 Task: Enable the attenuation for panoramix.
Action: Mouse moved to (136, 27)
Screenshot: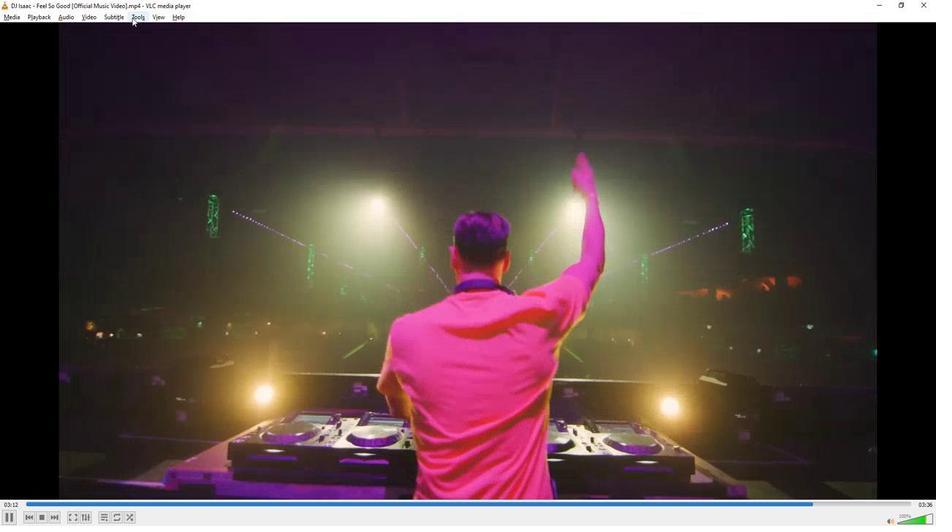 
Action: Mouse pressed left at (136, 27)
Screenshot: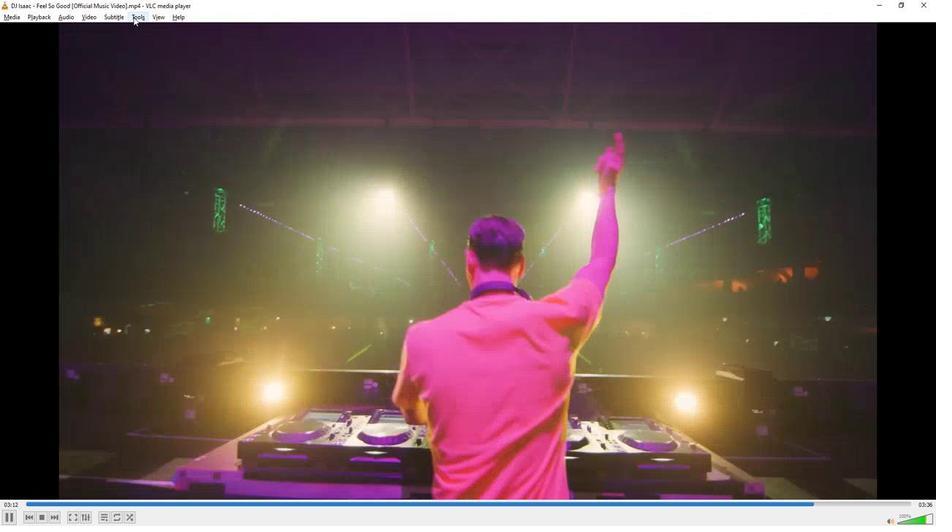 
Action: Mouse moved to (160, 141)
Screenshot: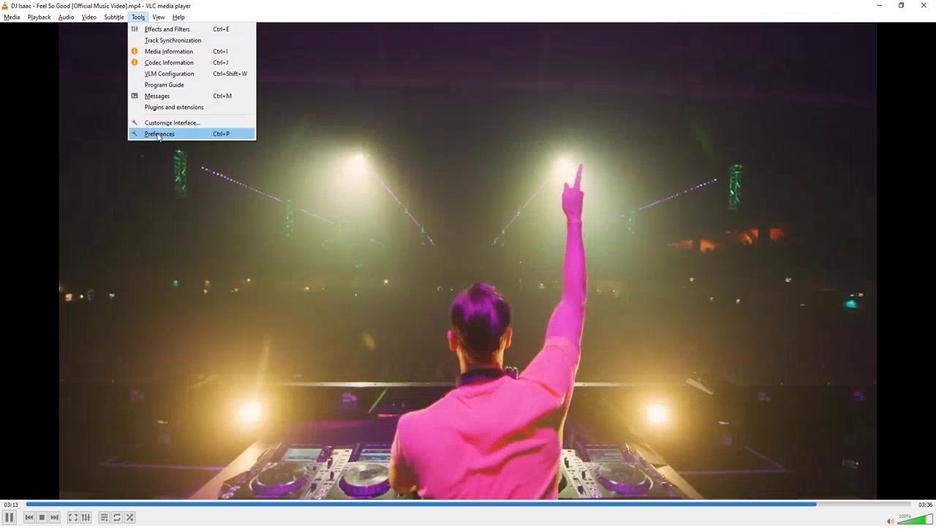 
Action: Mouse pressed left at (160, 141)
Screenshot: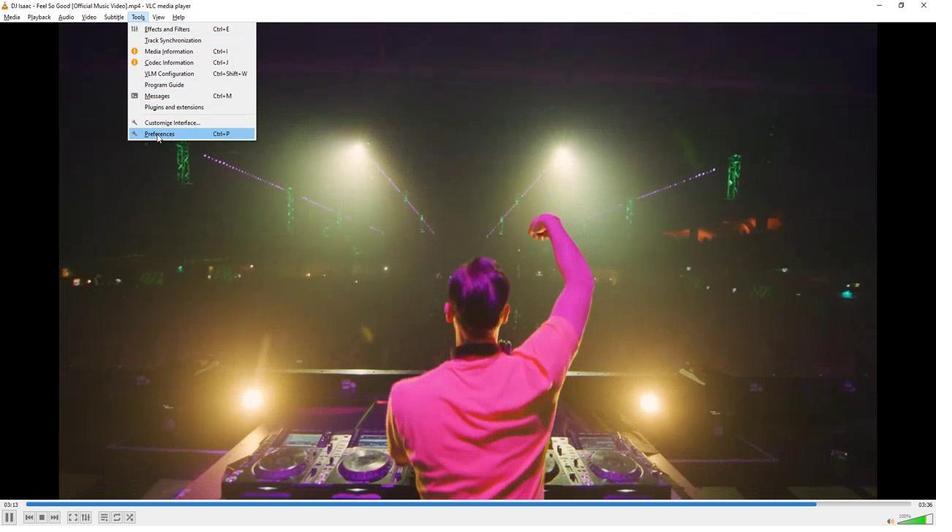 
Action: Mouse moved to (210, 409)
Screenshot: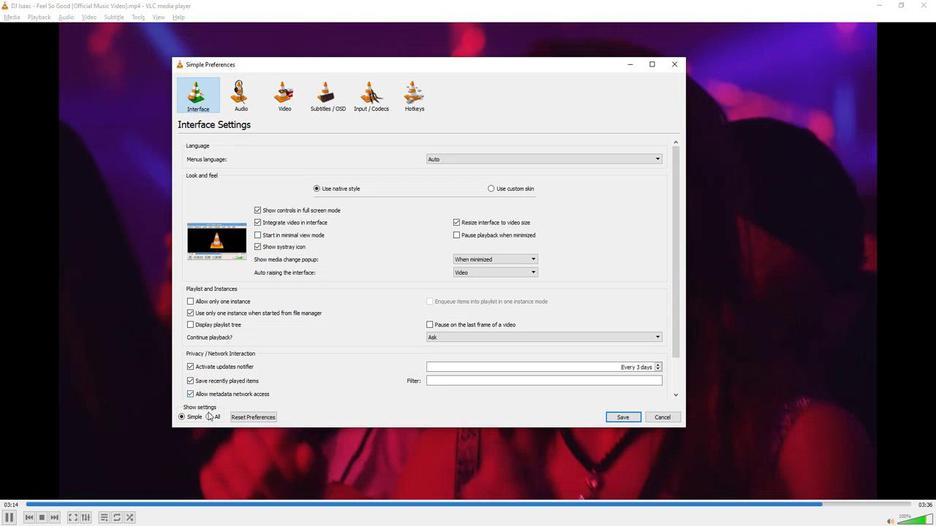 
Action: Mouse pressed left at (210, 409)
Screenshot: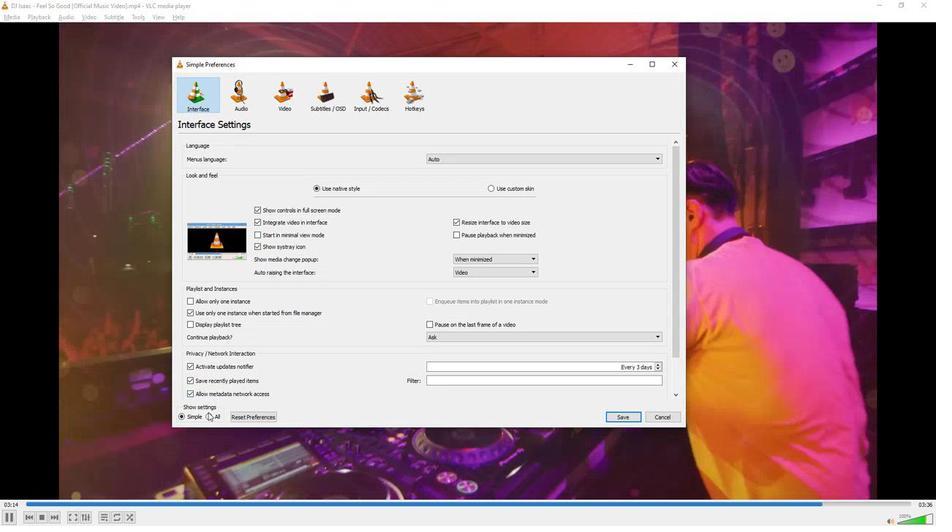 
Action: Mouse moved to (213, 347)
Screenshot: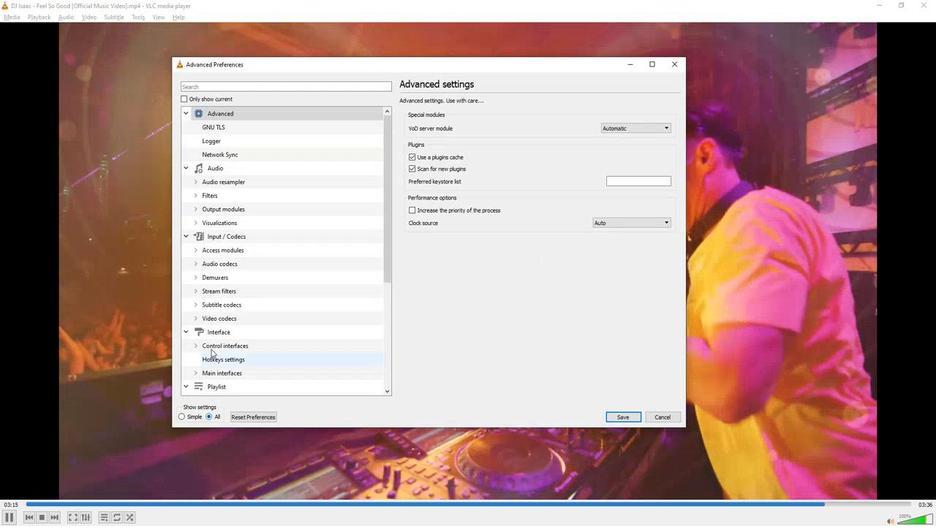 
Action: Mouse scrolled (213, 347) with delta (0, 0)
Screenshot: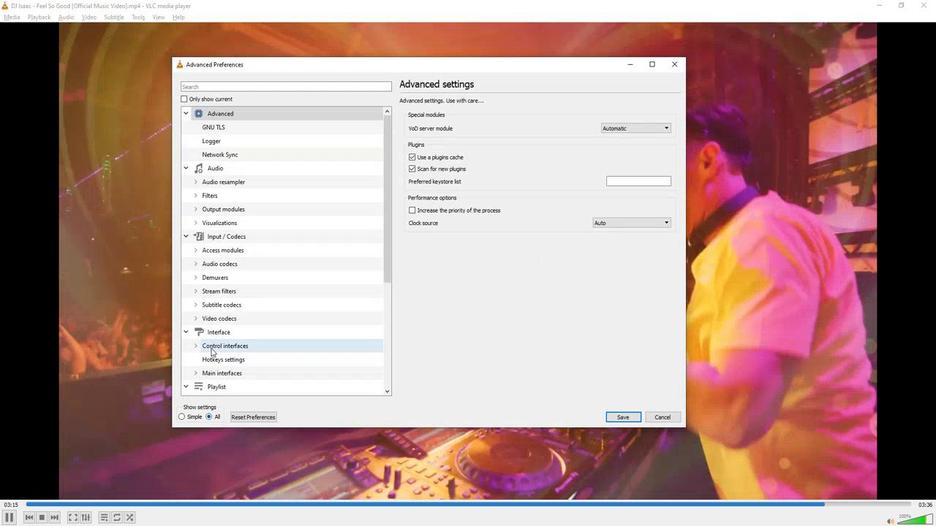 
Action: Mouse scrolled (213, 347) with delta (0, 0)
Screenshot: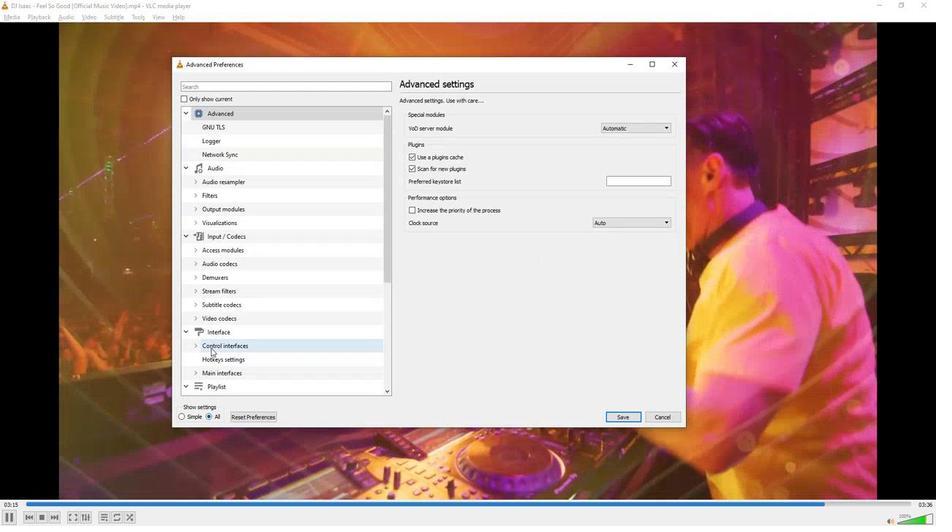
Action: Mouse scrolled (213, 347) with delta (0, 0)
Screenshot: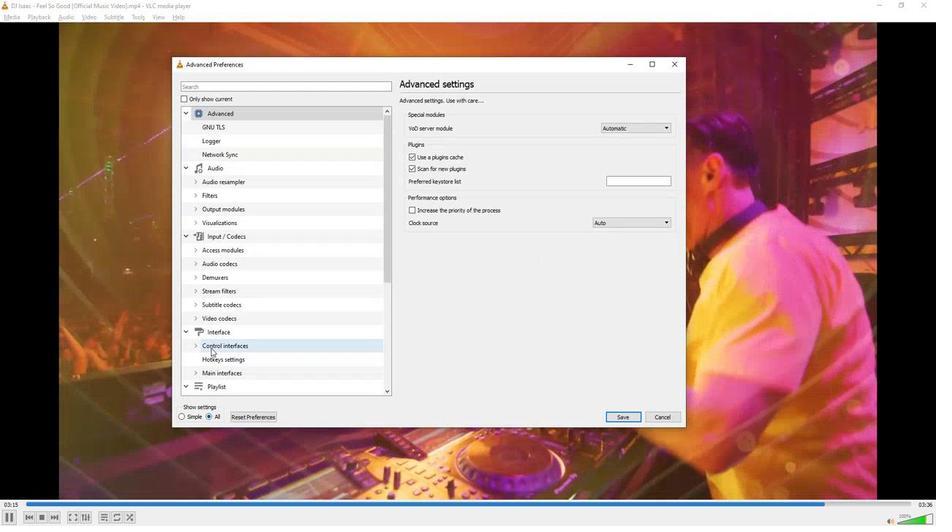 
Action: Mouse scrolled (213, 347) with delta (0, 0)
Screenshot: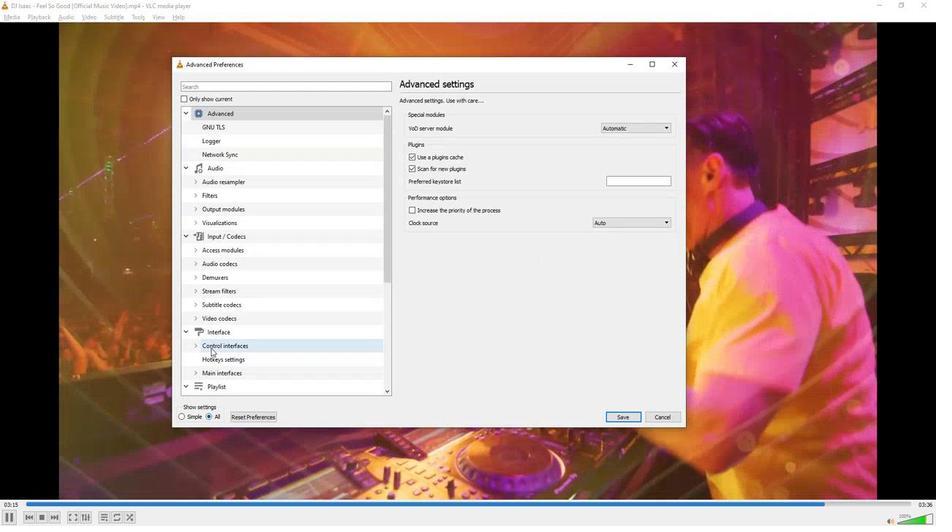 
Action: Mouse scrolled (213, 347) with delta (0, 0)
Screenshot: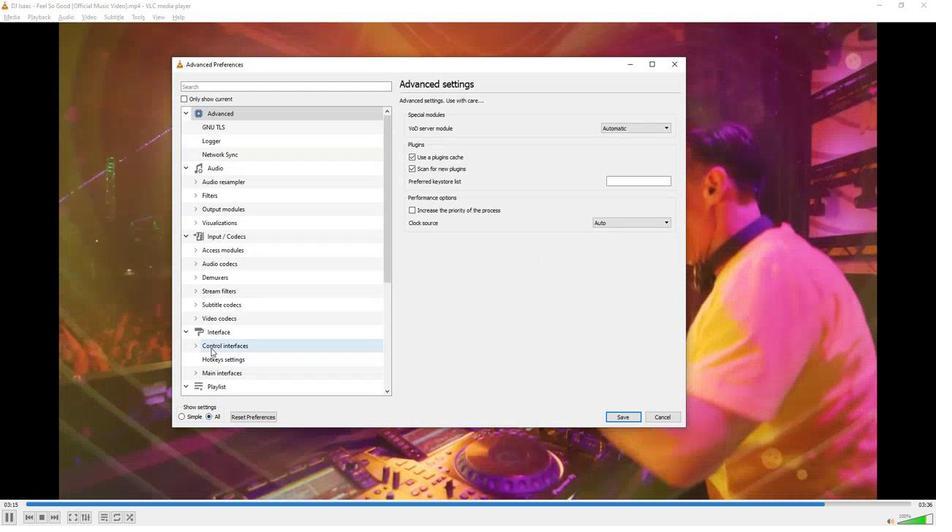 
Action: Mouse scrolled (213, 347) with delta (0, 0)
Screenshot: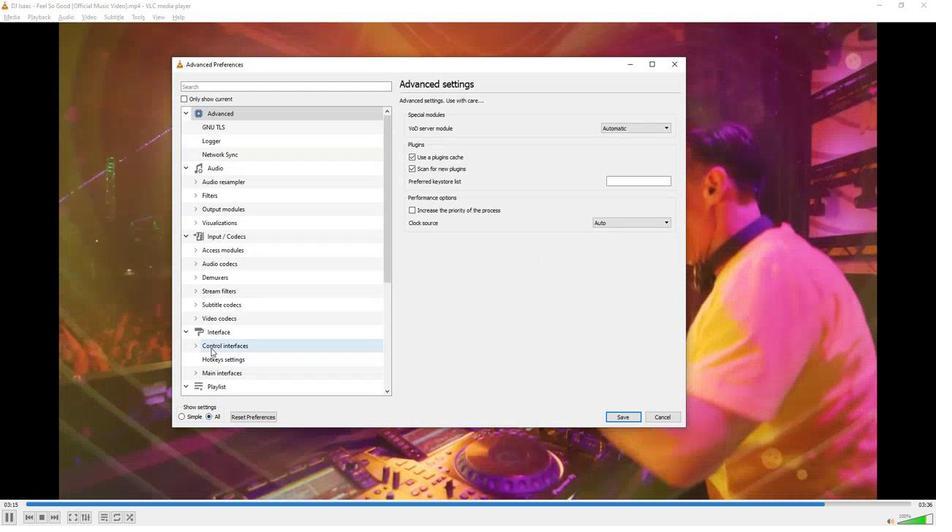 
Action: Mouse scrolled (213, 347) with delta (0, 0)
Screenshot: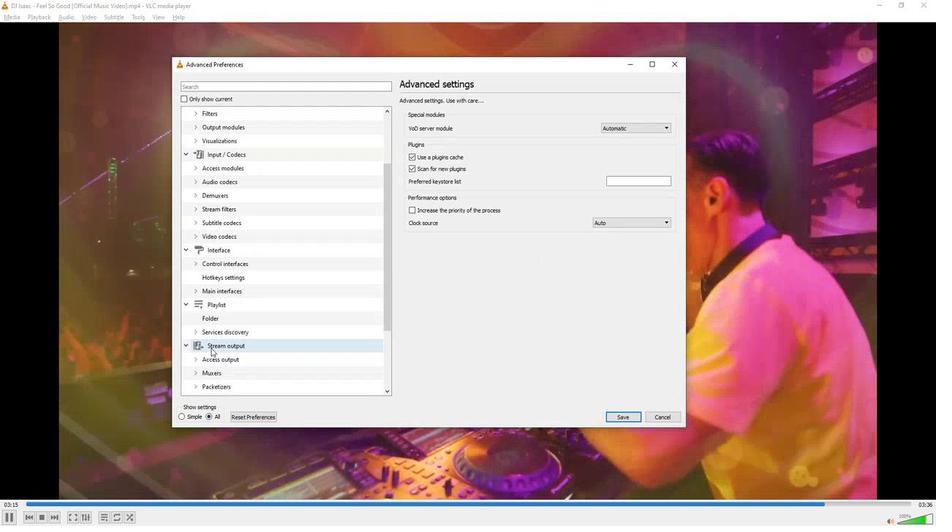 
Action: Mouse scrolled (213, 347) with delta (0, 0)
Screenshot: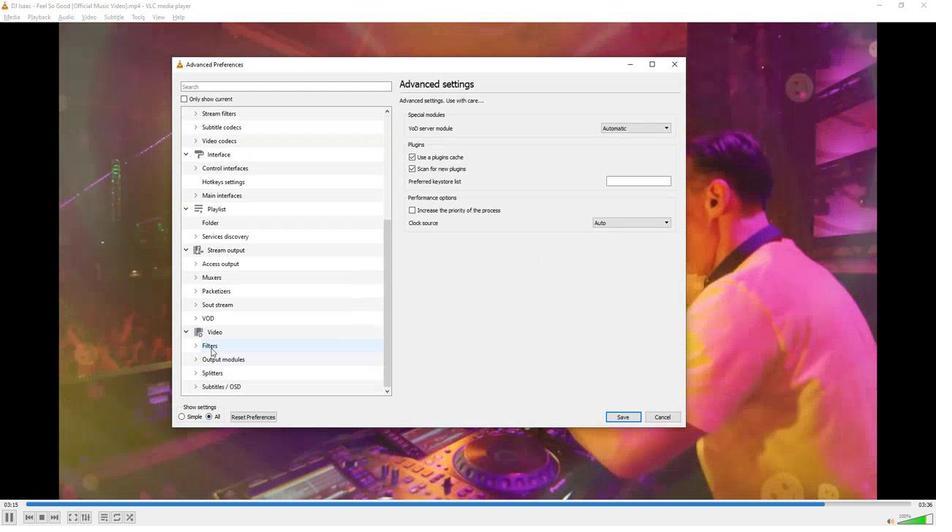 
Action: Mouse moved to (199, 370)
Screenshot: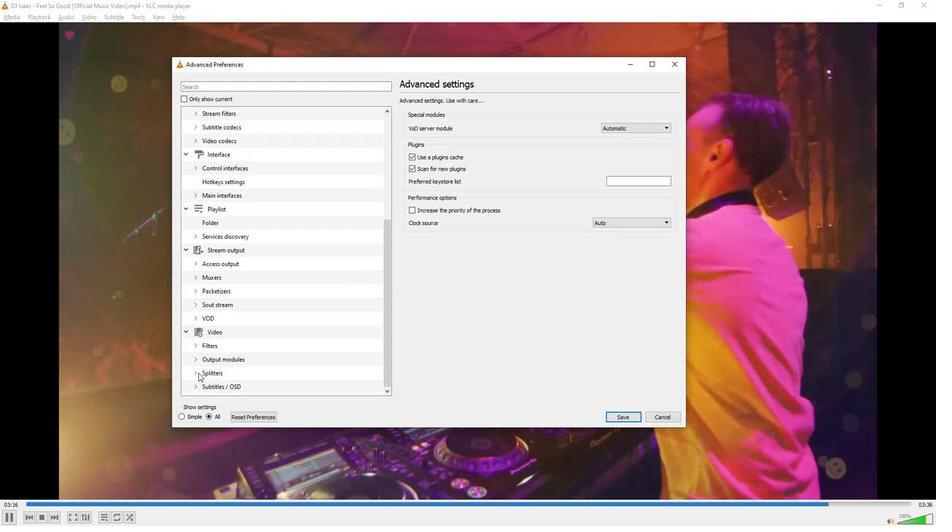 
Action: Mouse pressed left at (199, 370)
Screenshot: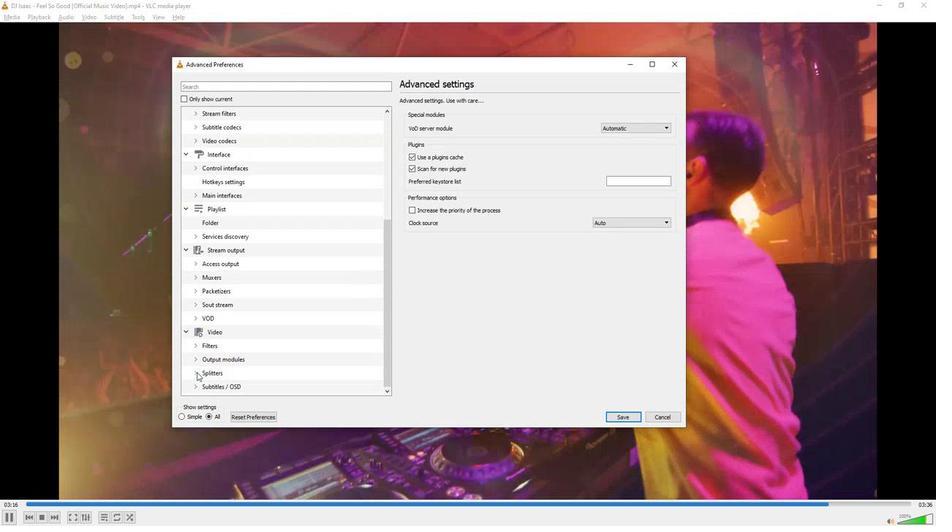 
Action: Mouse moved to (213, 360)
Screenshot: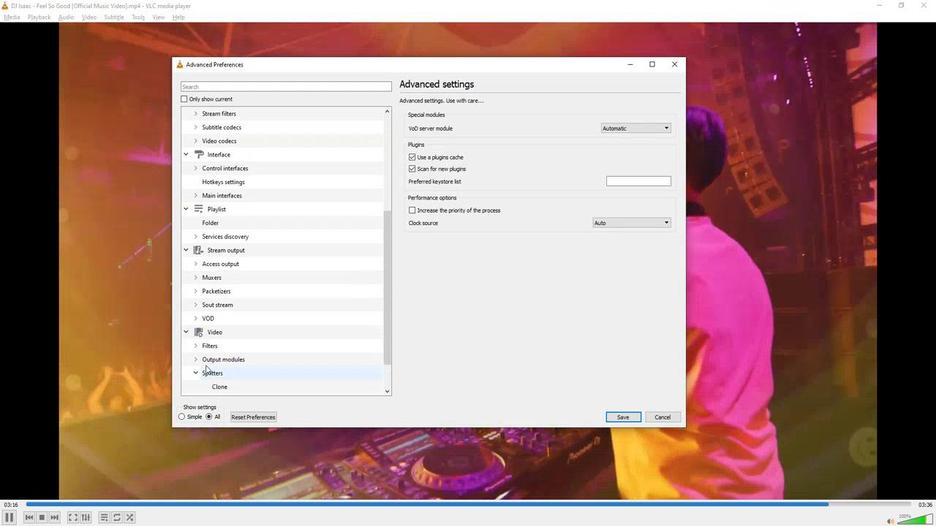 
Action: Mouse scrolled (213, 359) with delta (0, 0)
Screenshot: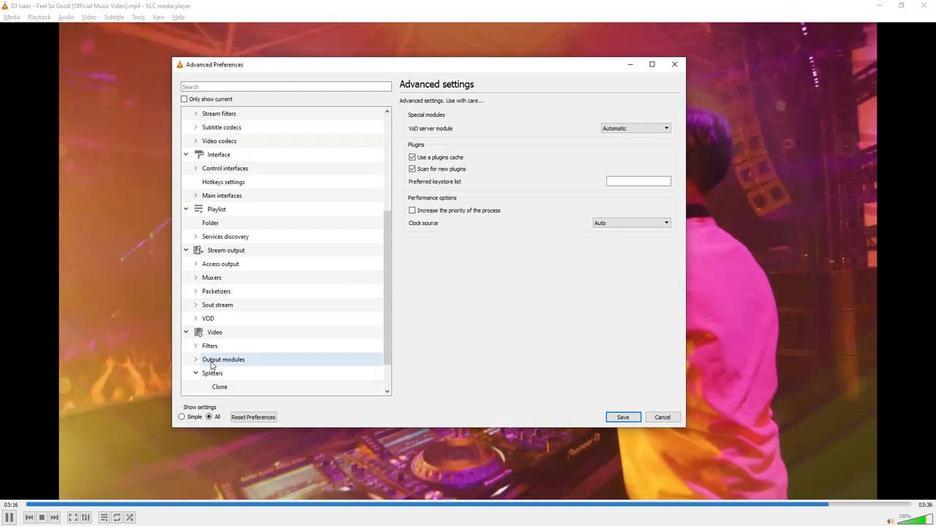 
Action: Mouse scrolled (213, 359) with delta (0, 0)
Screenshot: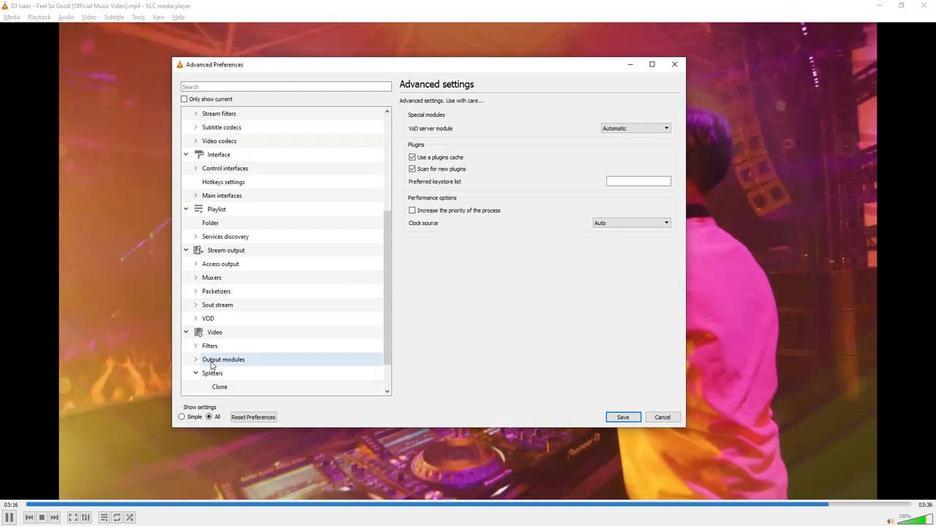 
Action: Mouse scrolled (213, 359) with delta (0, 0)
Screenshot: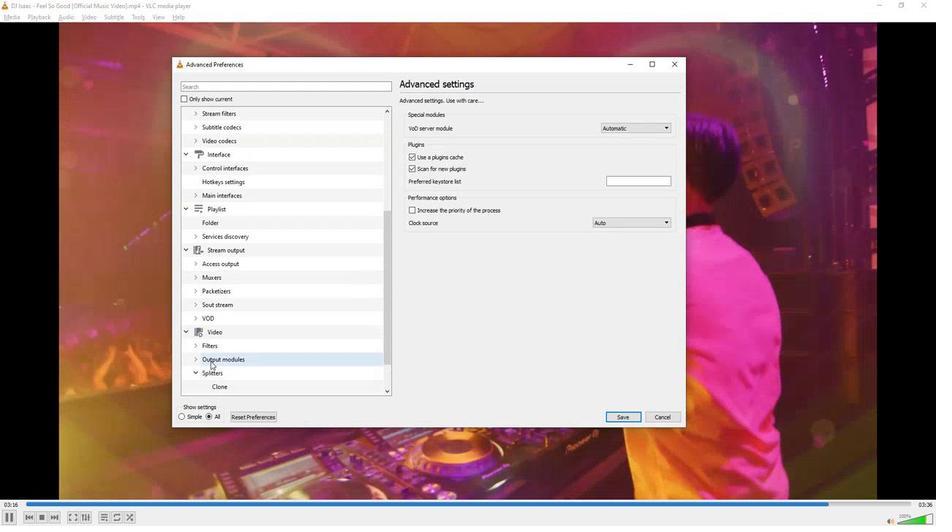 
Action: Mouse scrolled (213, 359) with delta (0, 0)
Screenshot: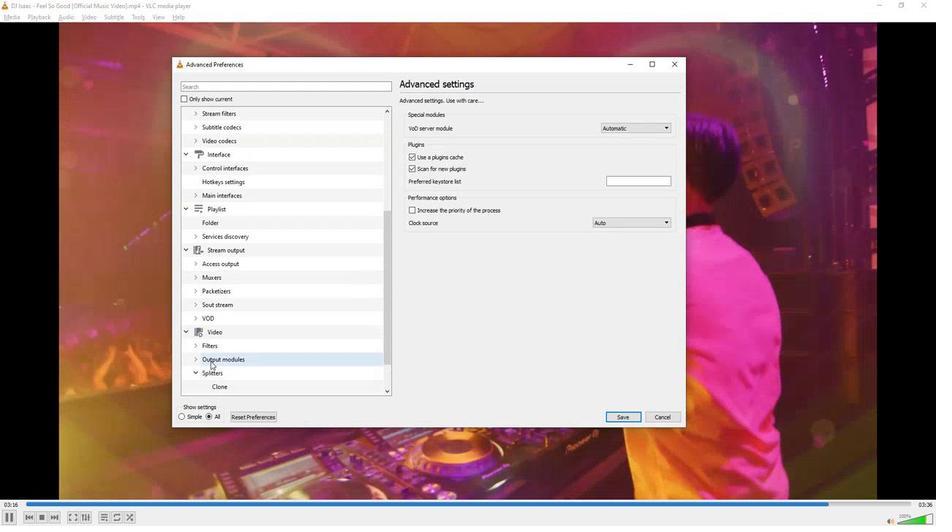 
Action: Mouse scrolled (213, 359) with delta (0, 0)
Screenshot: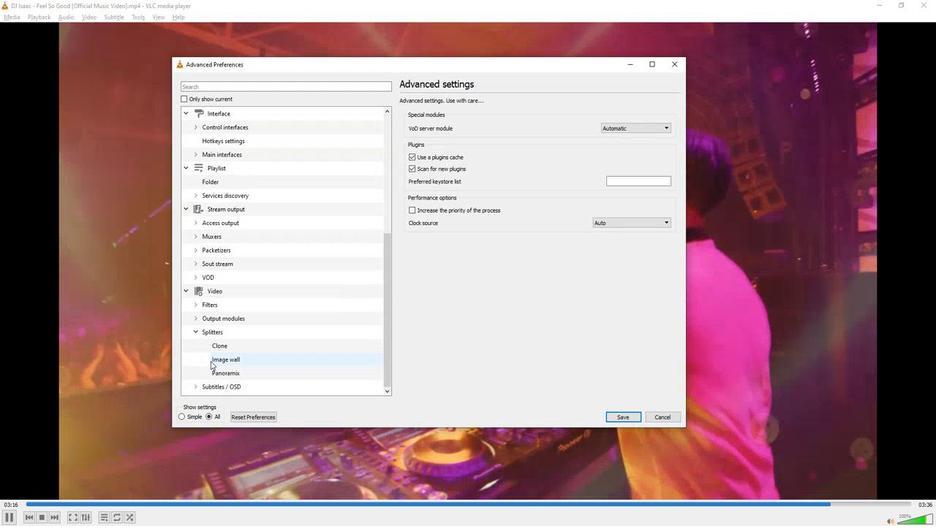 
Action: Mouse scrolled (213, 359) with delta (0, 0)
Screenshot: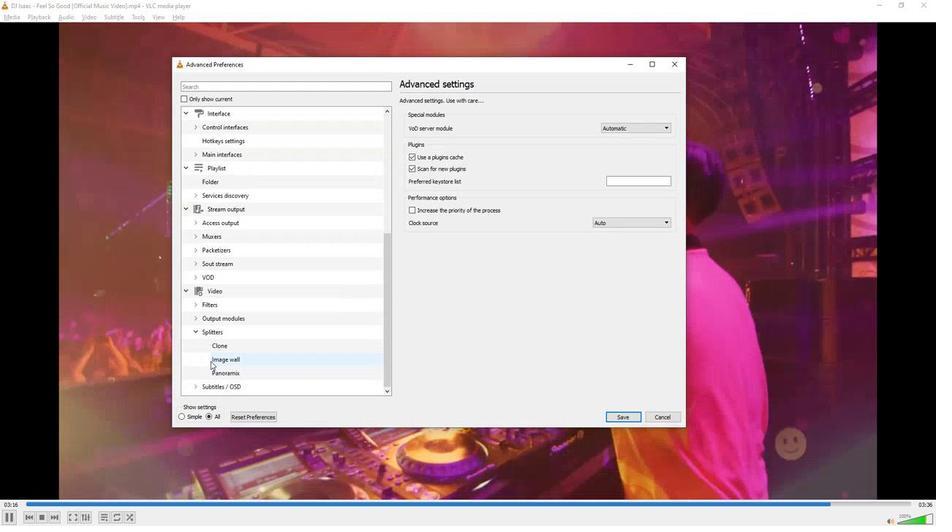 
Action: Mouse moved to (220, 369)
Screenshot: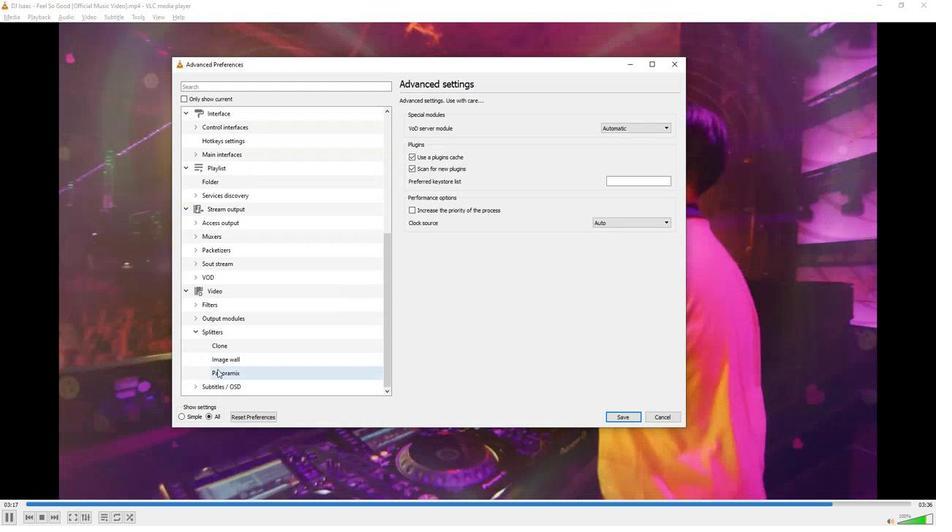 
Action: Mouse pressed left at (220, 369)
Screenshot: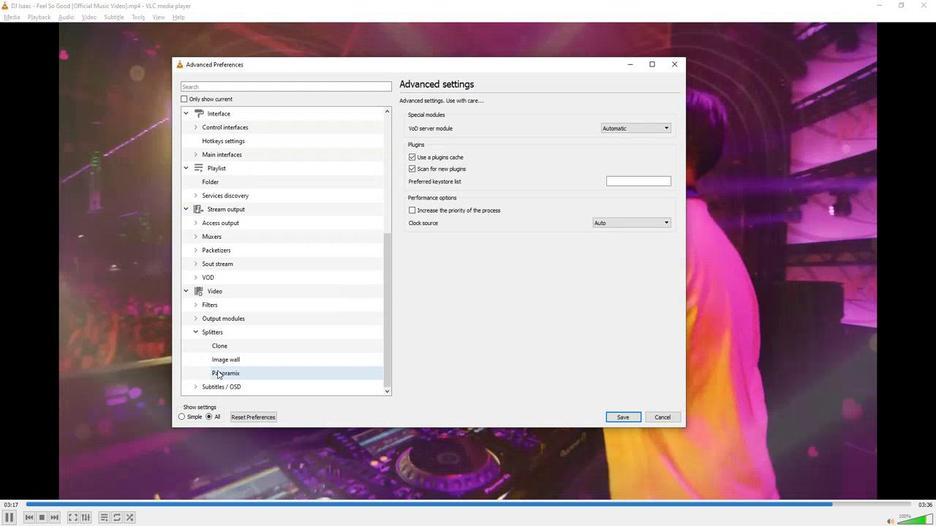 
Action: Mouse moved to (408, 172)
Screenshot: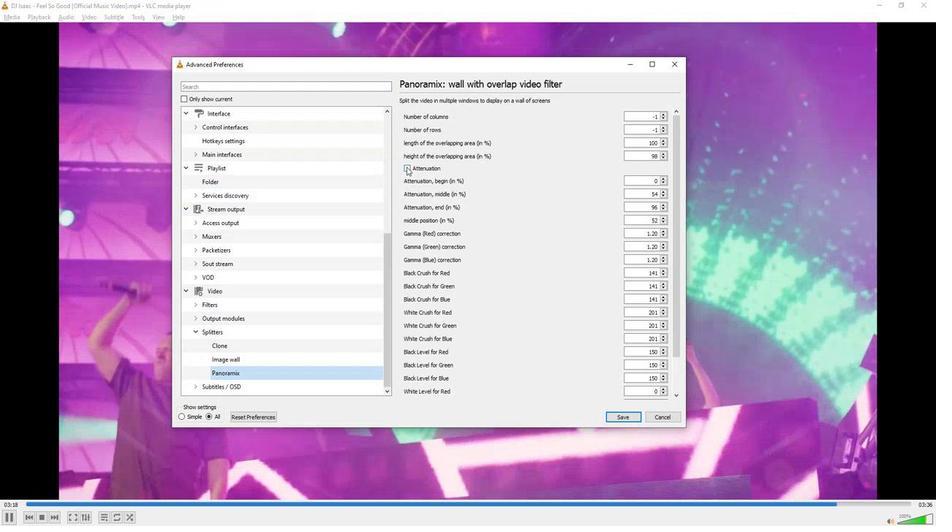 
Action: Mouse pressed left at (408, 172)
Screenshot: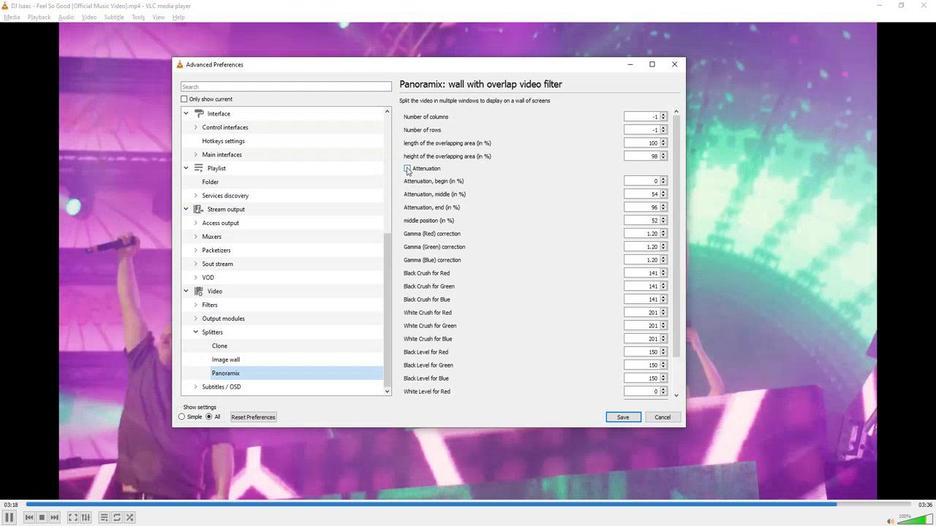 
Action: Mouse moved to (552, 187)
Screenshot: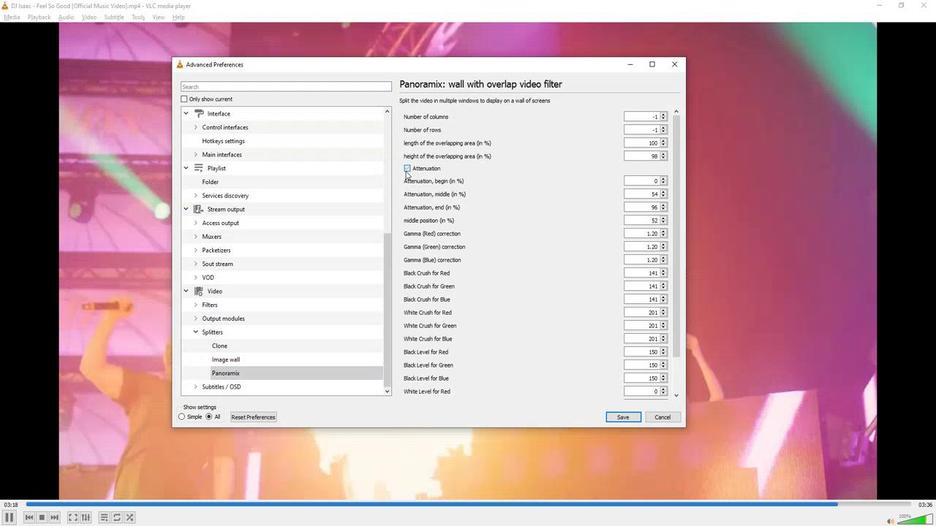 
